 Task: Add to scrum project VestaTech a team member softage.3@softage.net and assign as Project Lead.
Action: Mouse moved to (60, 294)
Screenshot: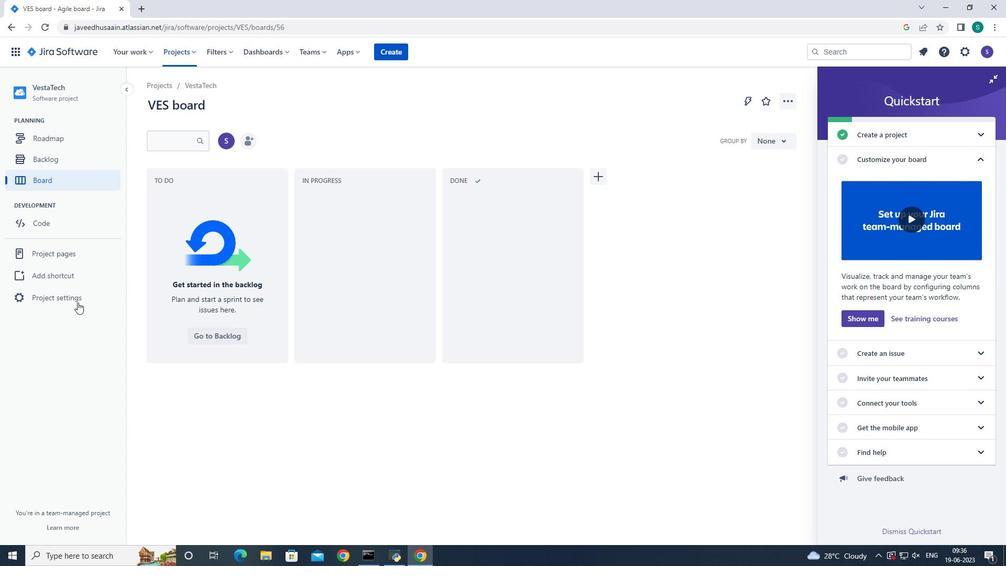 
Action: Mouse pressed left at (60, 294)
Screenshot: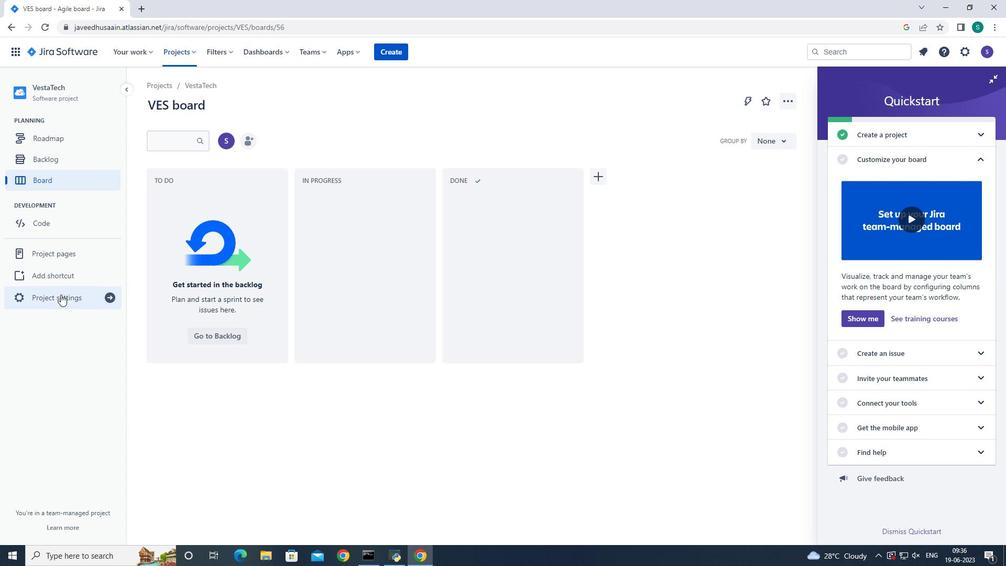 
Action: Mouse moved to (549, 338)
Screenshot: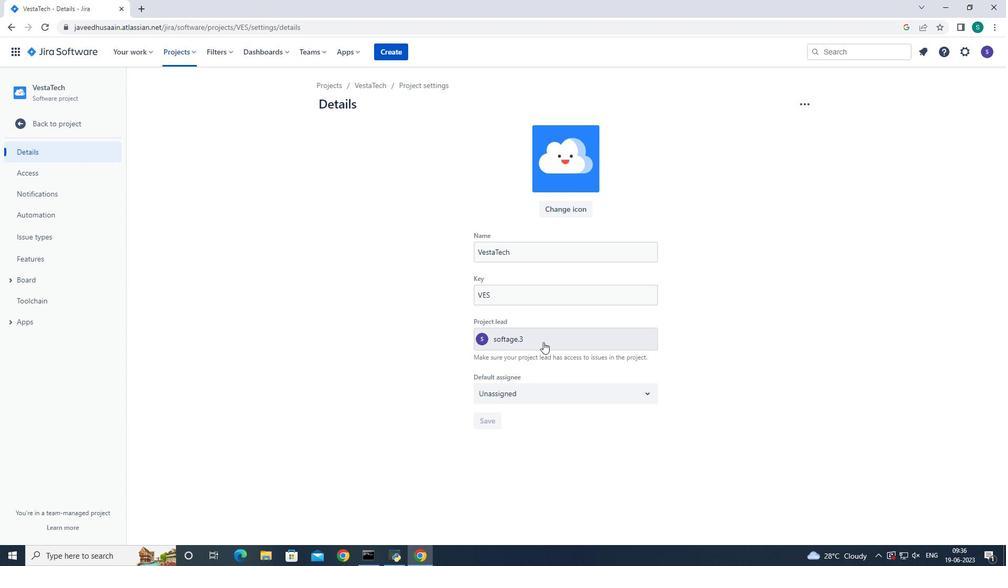 
Action: Mouse pressed left at (549, 338)
Screenshot: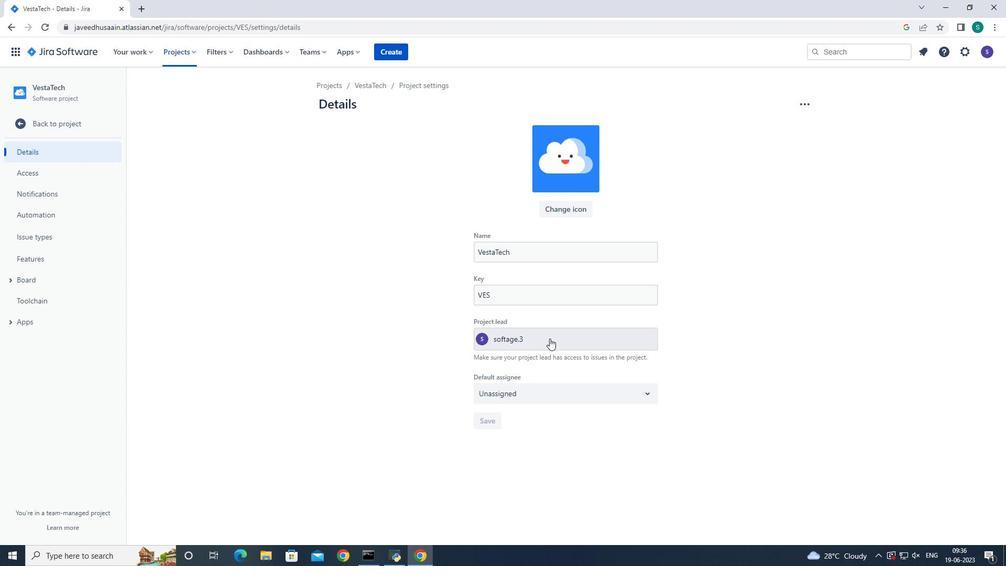 
Action: Key pressed softage.3<Key.shift>@softage.net
Screenshot: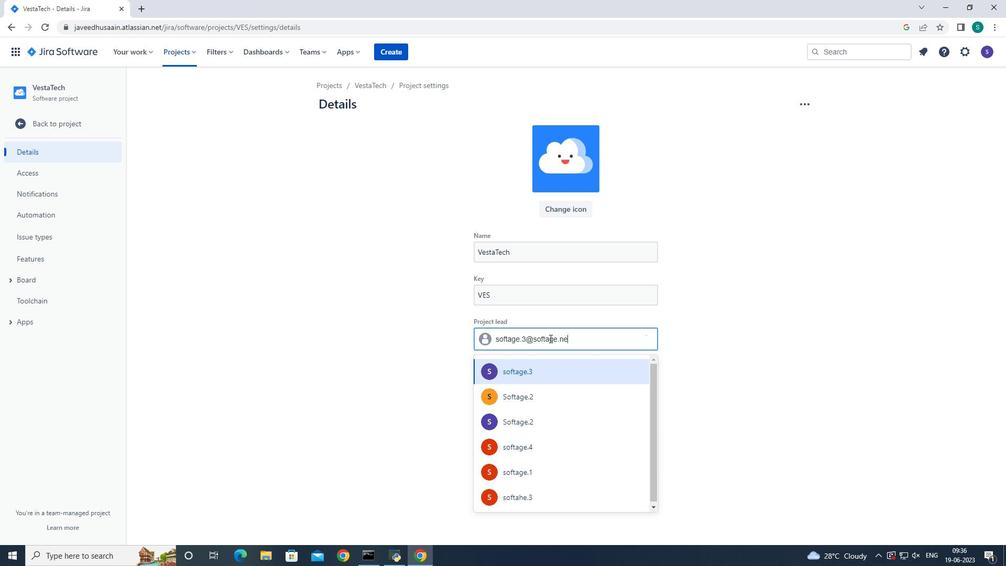
Action: Mouse moved to (560, 373)
Screenshot: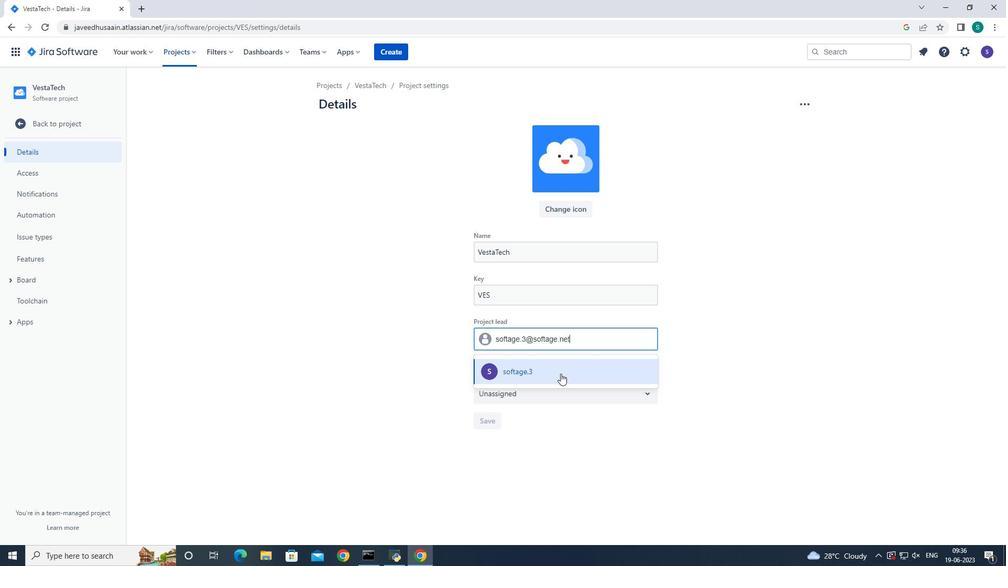 
Action: Mouse pressed left at (560, 373)
Screenshot: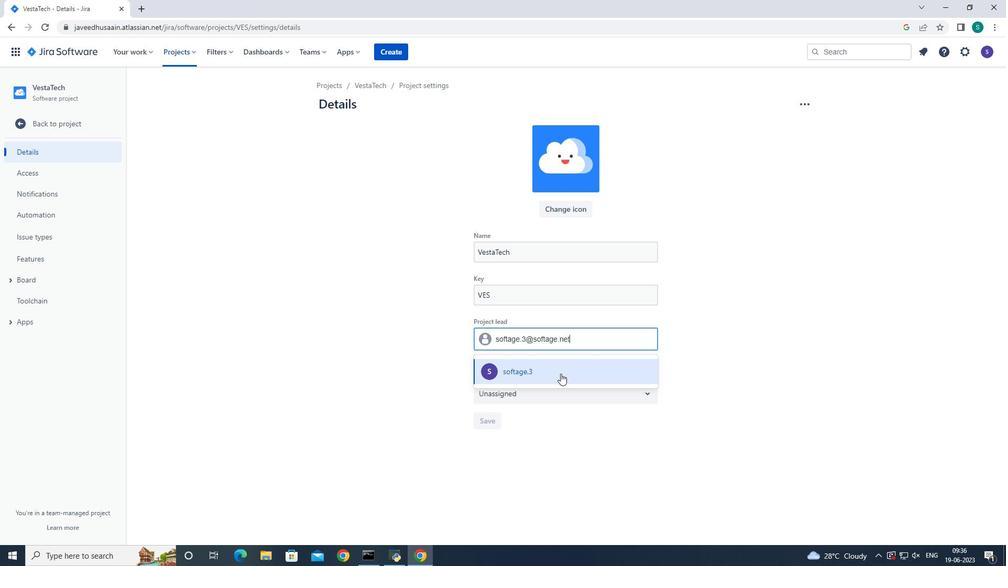 
Action: Mouse moved to (573, 392)
Screenshot: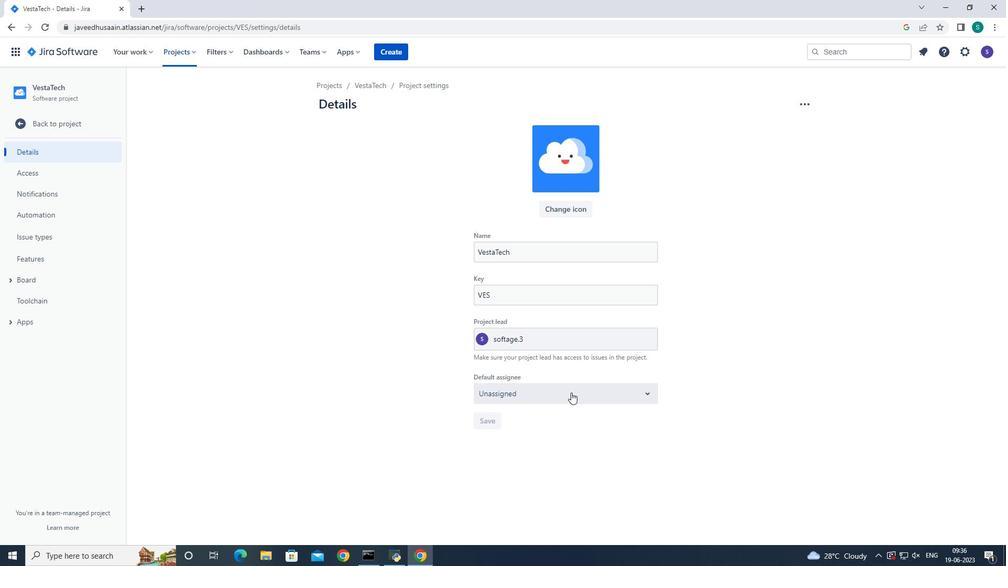 
Action: Mouse pressed left at (573, 392)
Screenshot: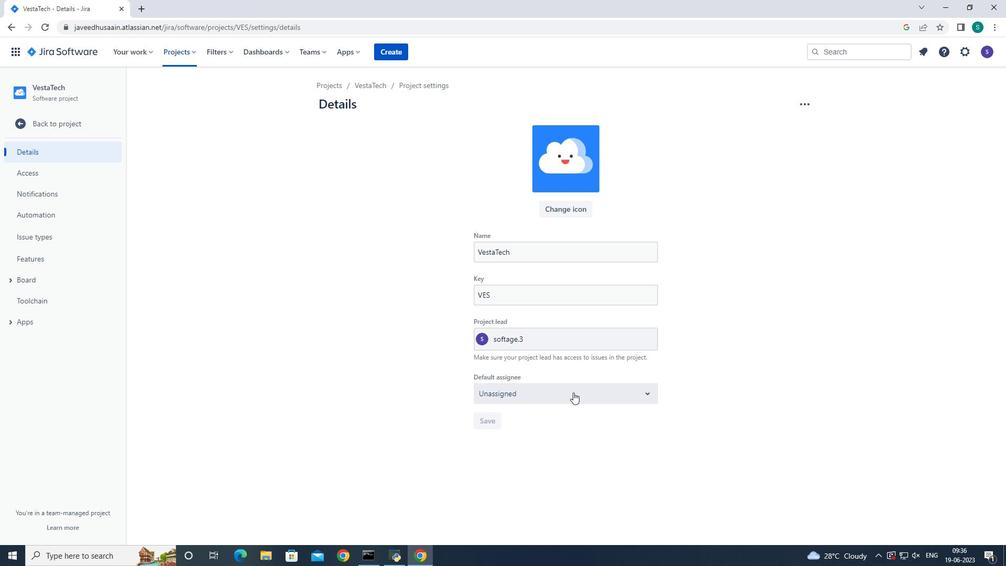 
Action: Mouse moved to (536, 420)
Screenshot: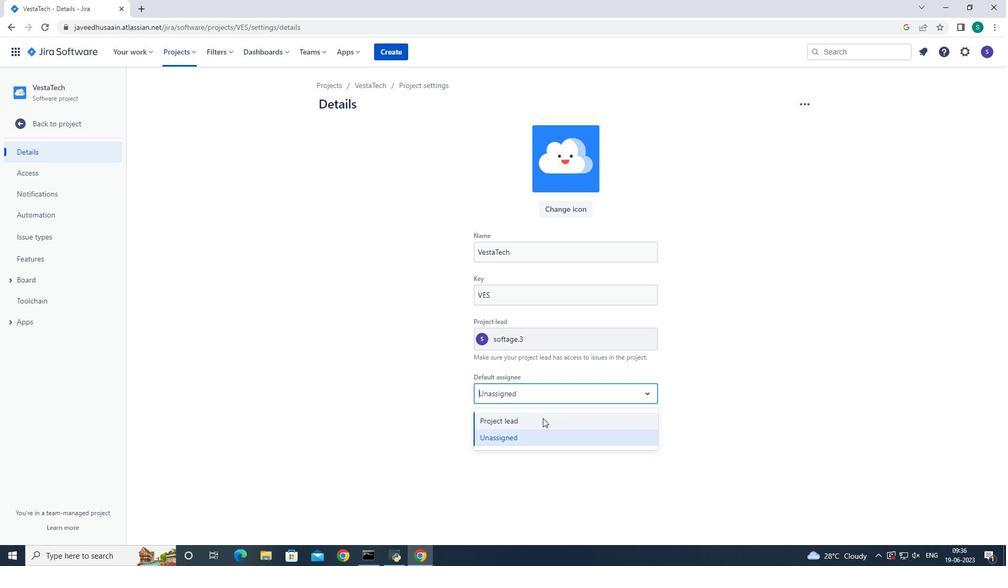 
Action: Mouse pressed left at (536, 420)
Screenshot: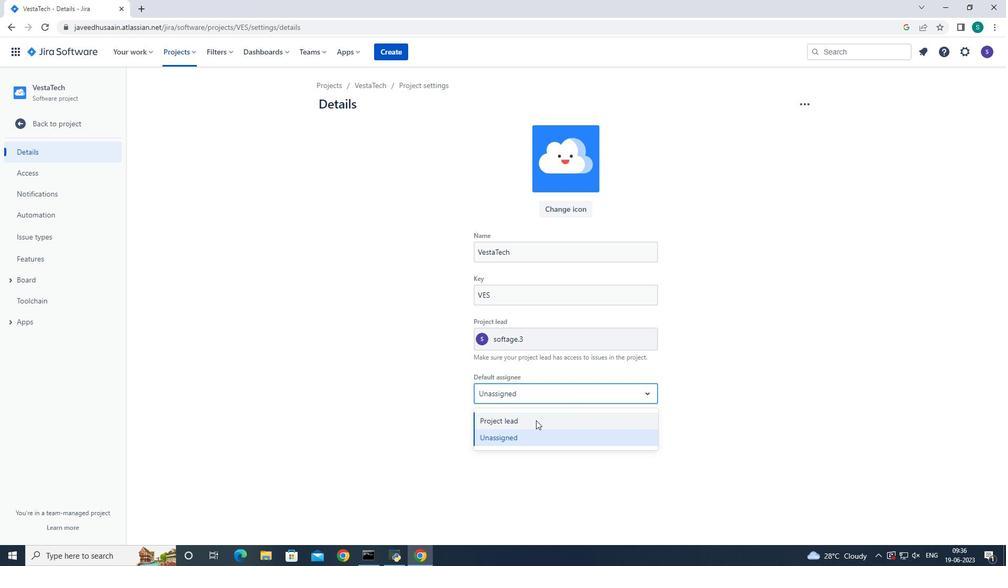 
Action: Mouse moved to (489, 422)
Screenshot: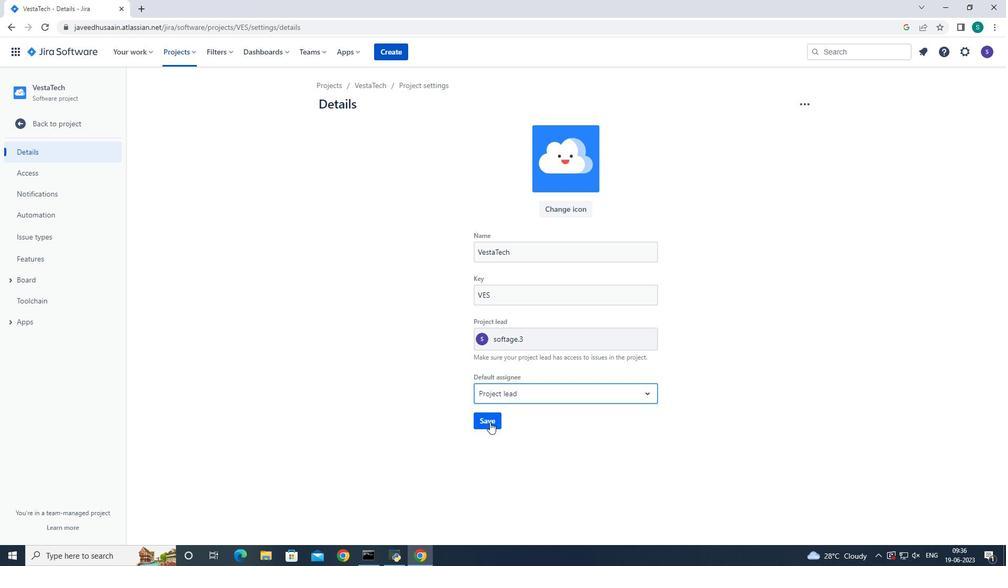 
Action: Mouse pressed left at (489, 422)
Screenshot: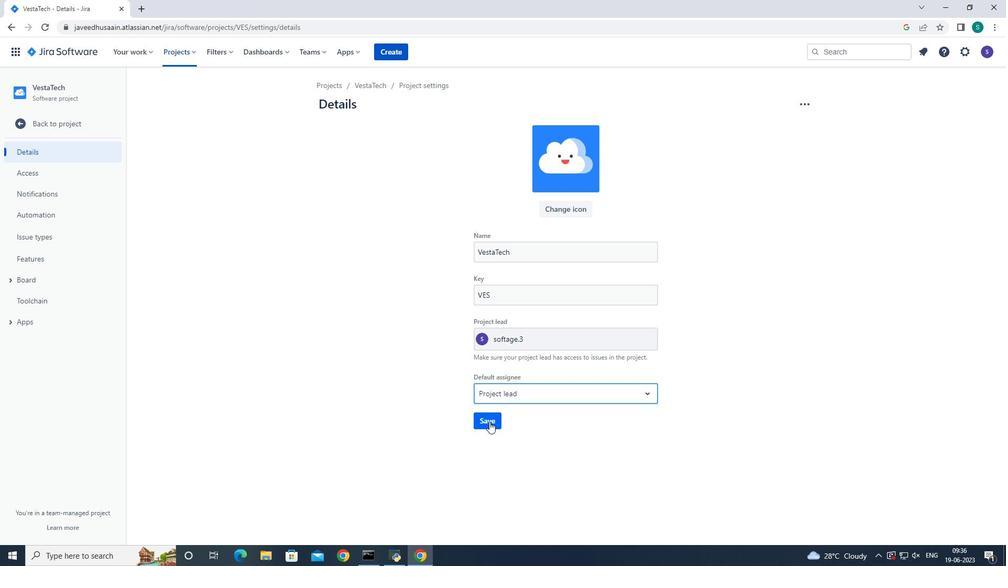 
Action: Mouse moved to (489, 422)
Screenshot: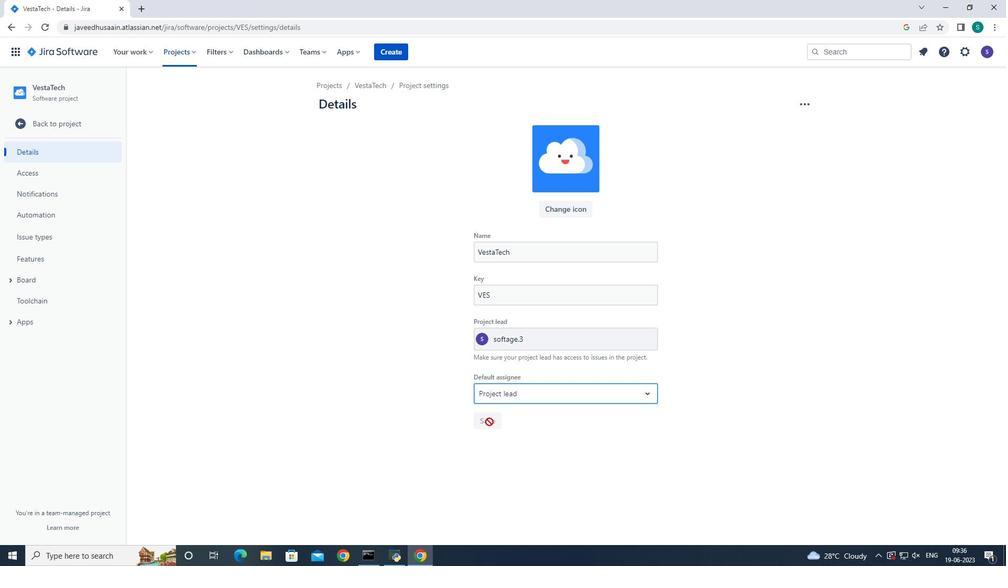 
